 Task: Create a task  Integrate a new online platform for online tutoring services , assign it to team member softage.2@softage.net in the project AnchorTech and update the status of the task to  Off Track , set the priority of the task to Medium
Action: Mouse moved to (75, 53)
Screenshot: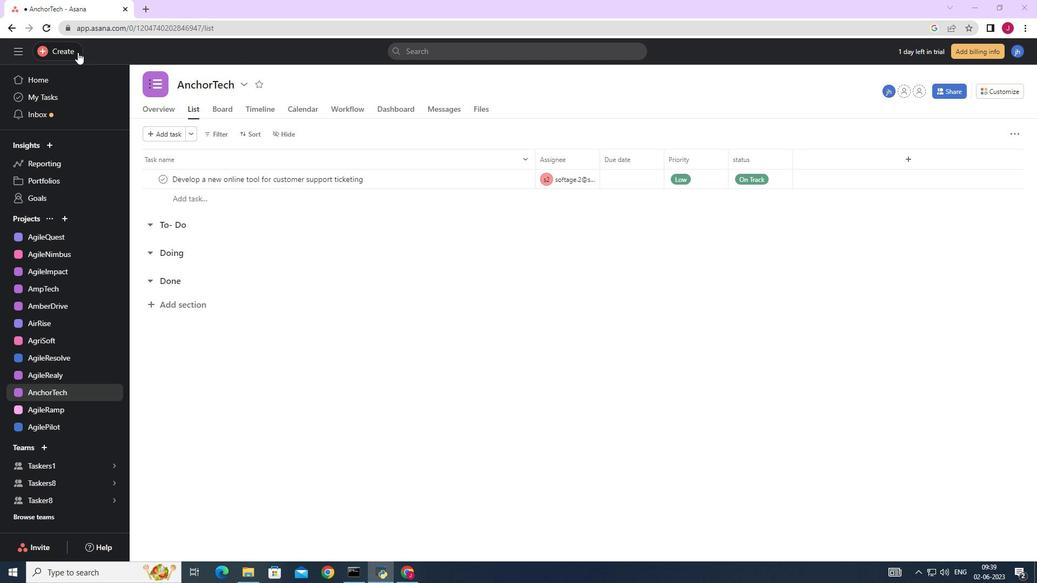 
Action: Mouse pressed left at (75, 53)
Screenshot: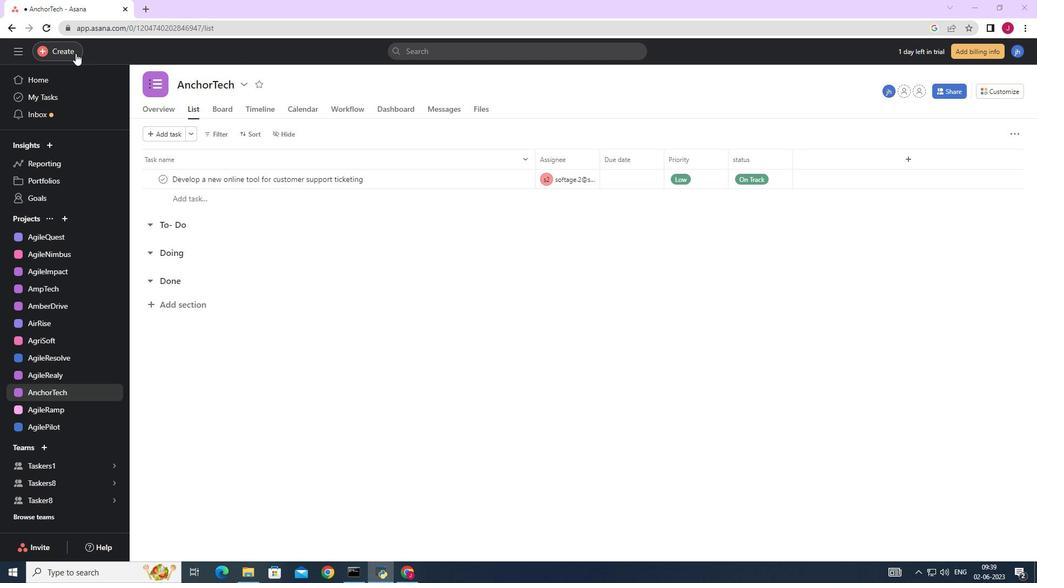 
Action: Mouse moved to (119, 54)
Screenshot: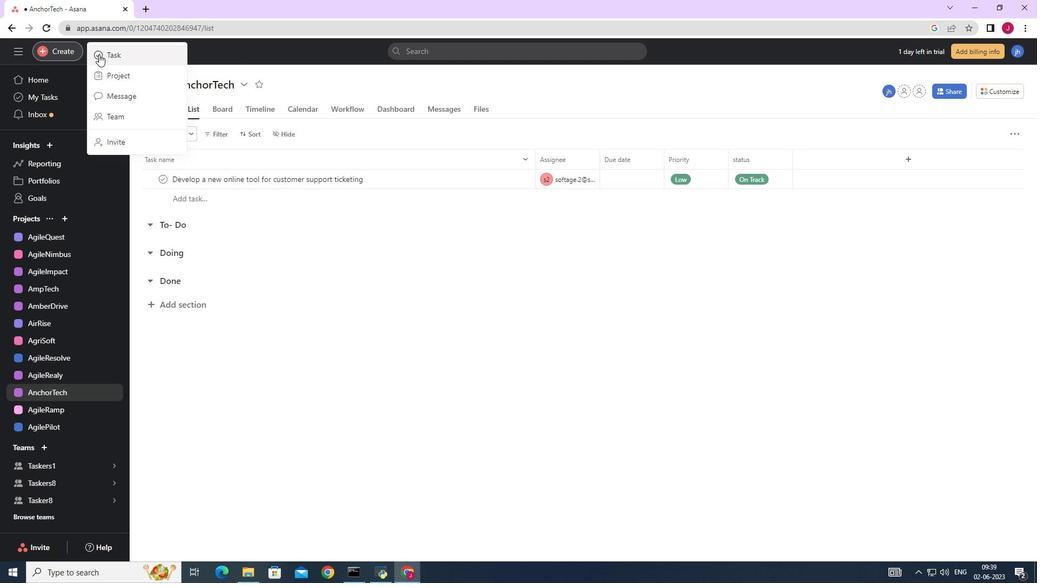 
Action: Mouse pressed left at (119, 54)
Screenshot: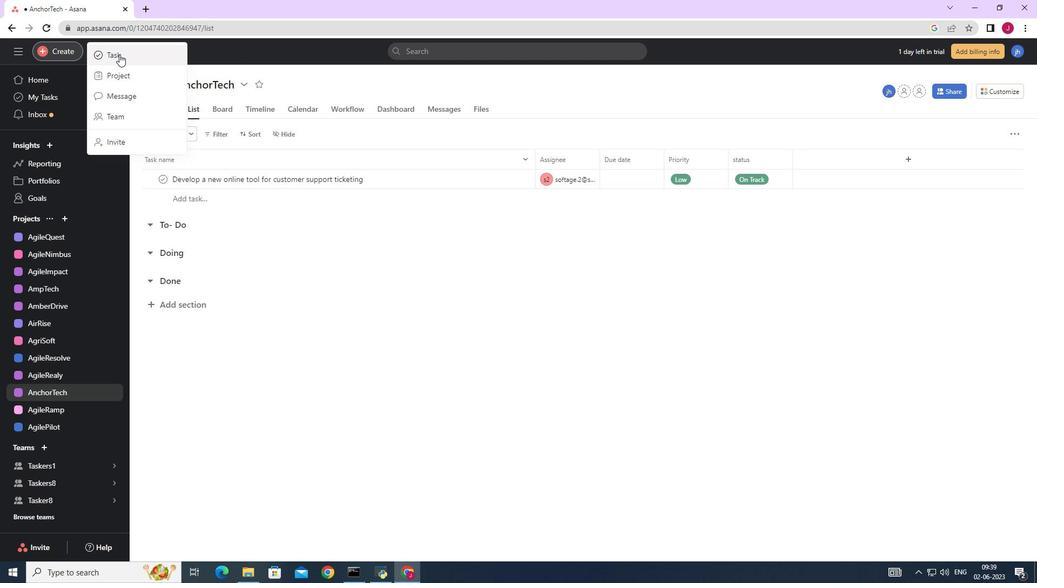 
Action: Mouse moved to (842, 359)
Screenshot: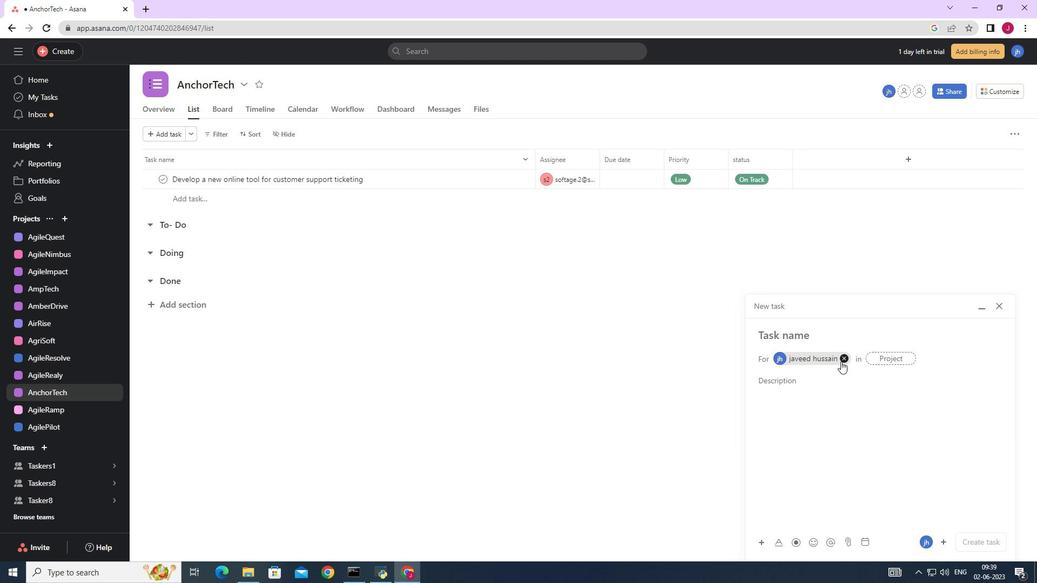 
Action: Mouse pressed left at (842, 359)
Screenshot: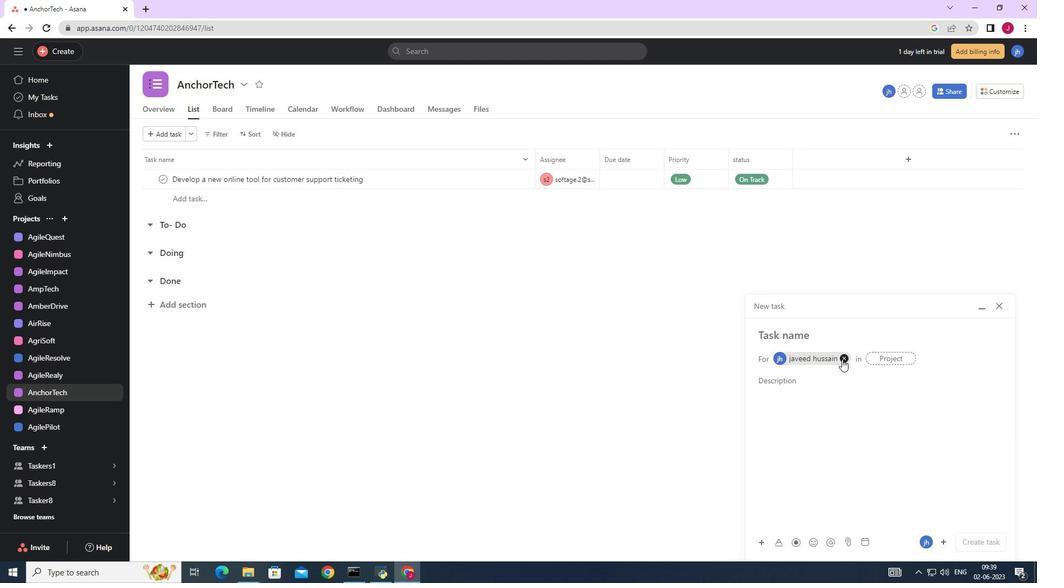 
Action: Mouse moved to (774, 333)
Screenshot: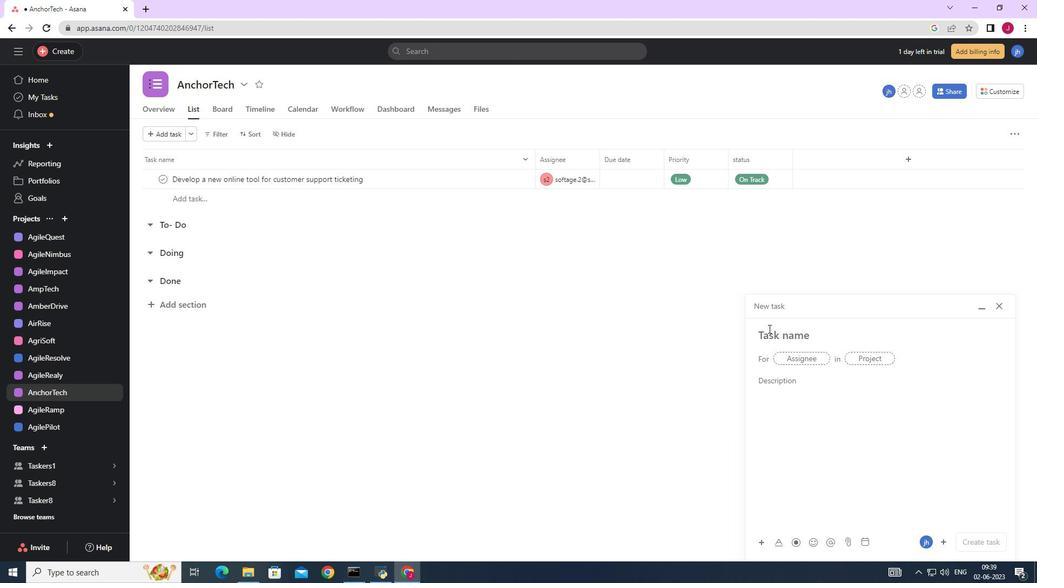 
Action: Mouse pressed left at (774, 333)
Screenshot: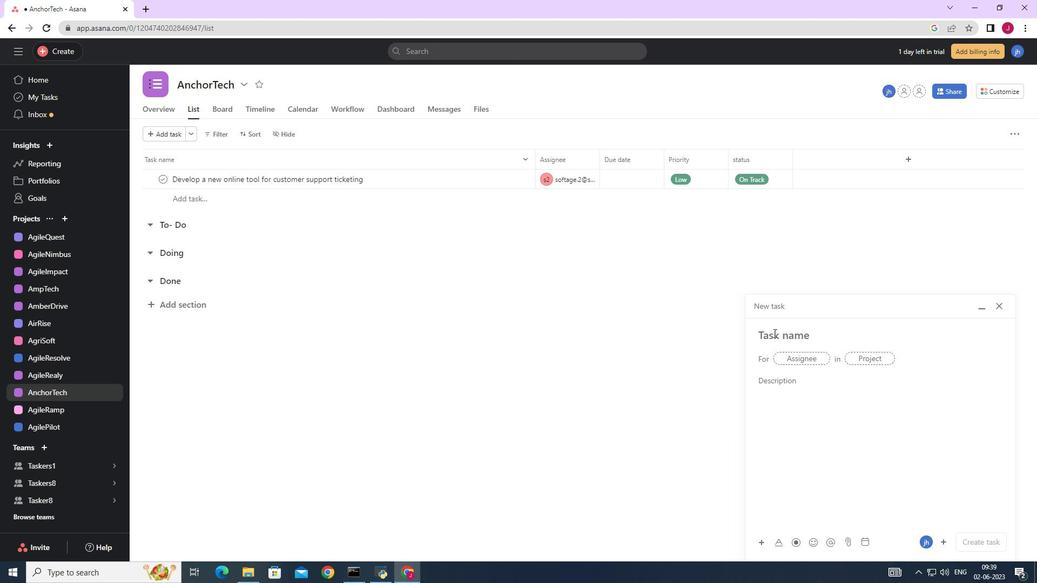 
Action: Key pressed <Key.caps_lock>I<Key.caps_lock>ntegradw<Key.backspace>e<Key.space><Key.backspace><Key.backspace><Key.backspace>te<Key.space>a<Key.space>new<Key.space>online<Key.space>platform<Key.space>for<Key.space>online<Key.space>tutoring<Key.space>servicess<Key.backspace><Key.space>
Screenshot: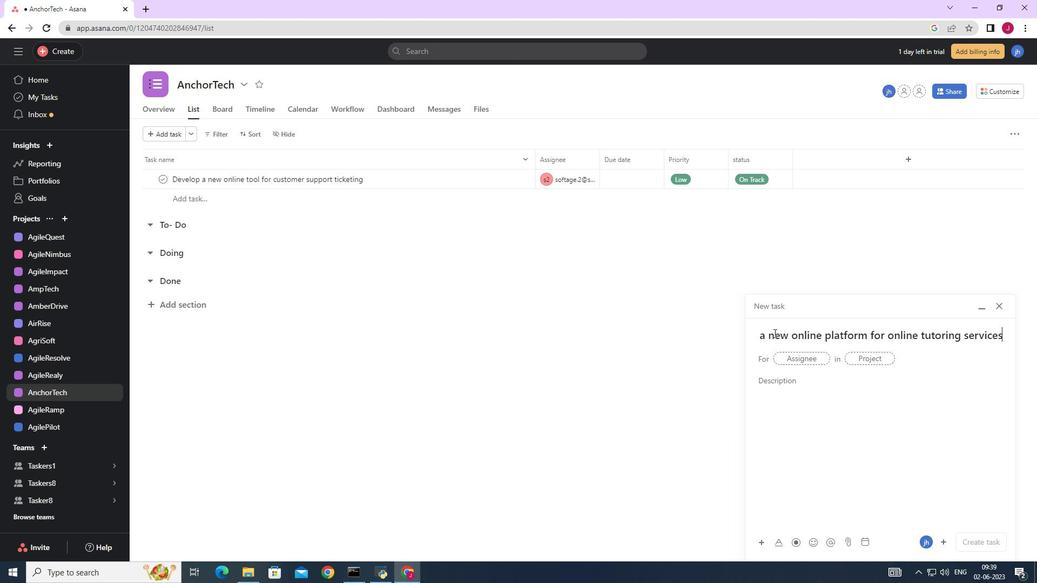 
Action: Mouse moved to (807, 359)
Screenshot: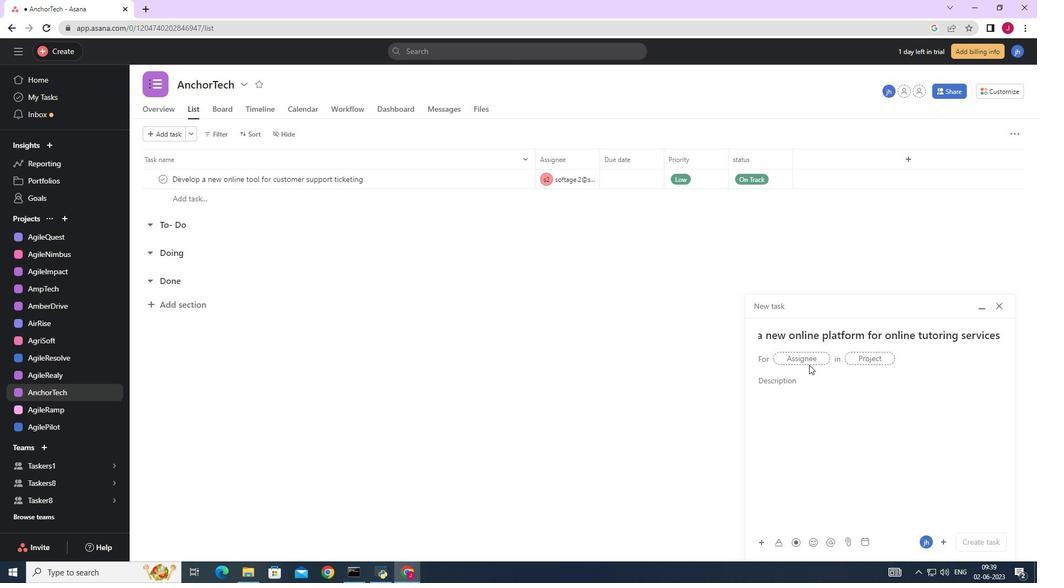 
Action: Mouse pressed left at (807, 359)
Screenshot: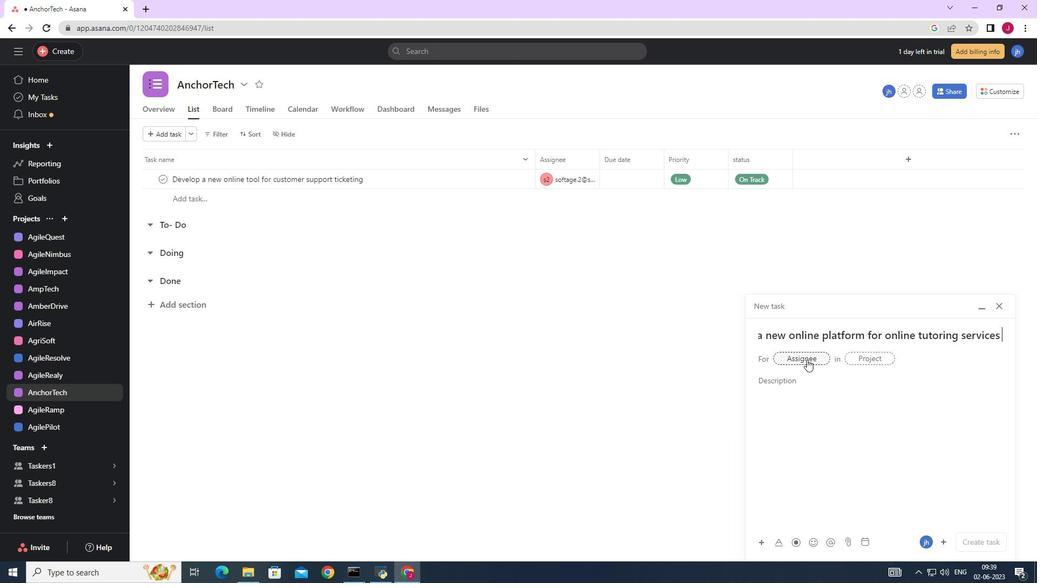 
Action: Key pressed softage.2
Screenshot: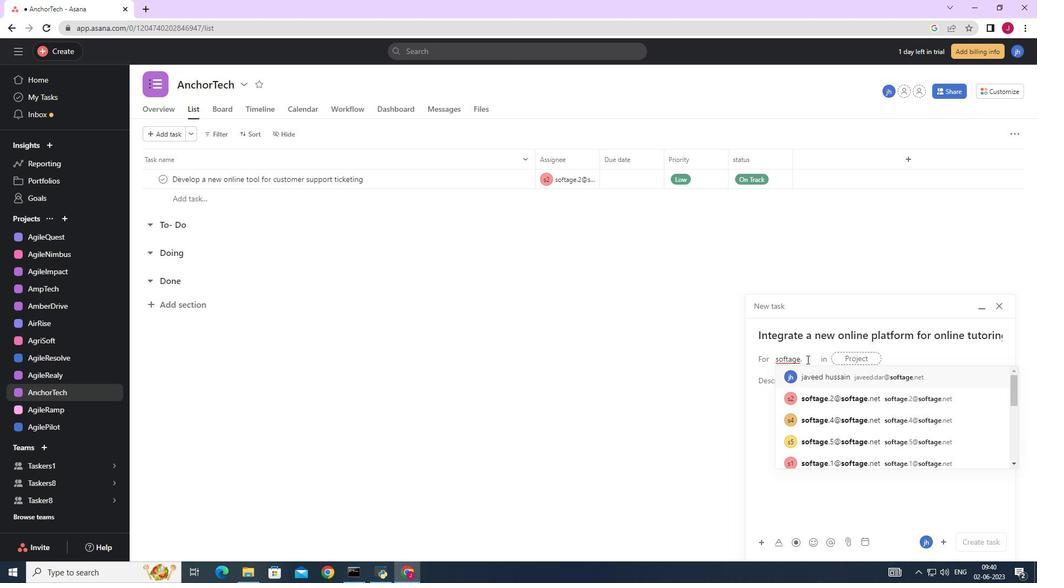 
Action: Mouse moved to (817, 372)
Screenshot: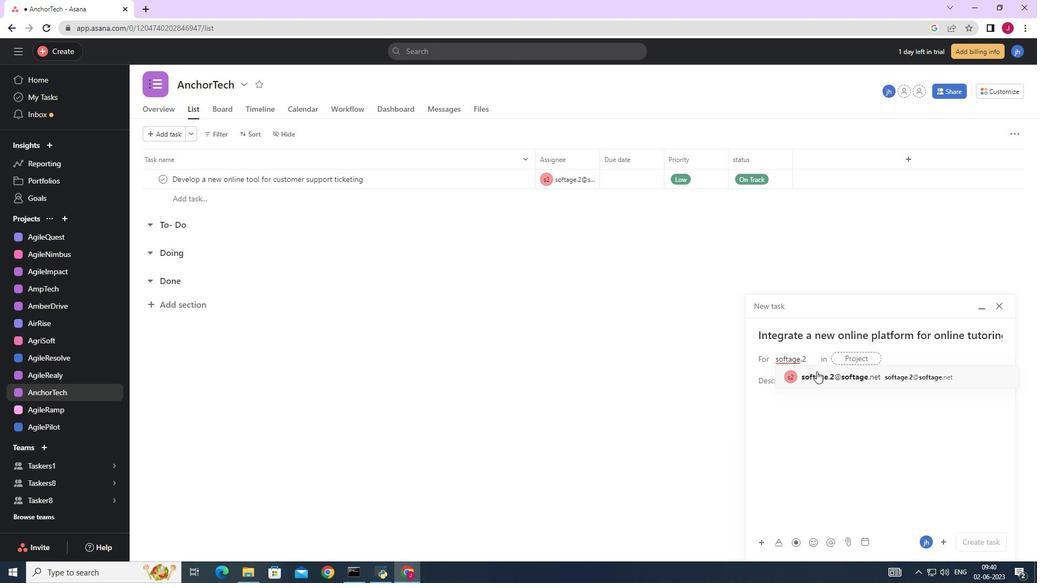 
Action: Mouse pressed left at (817, 372)
Screenshot: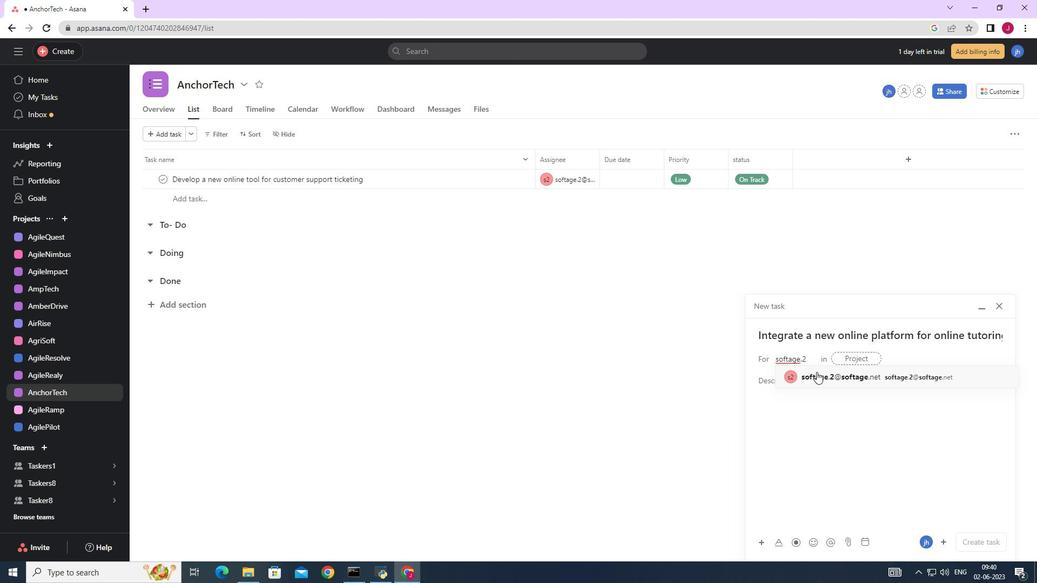 
Action: Mouse moved to (696, 373)
Screenshot: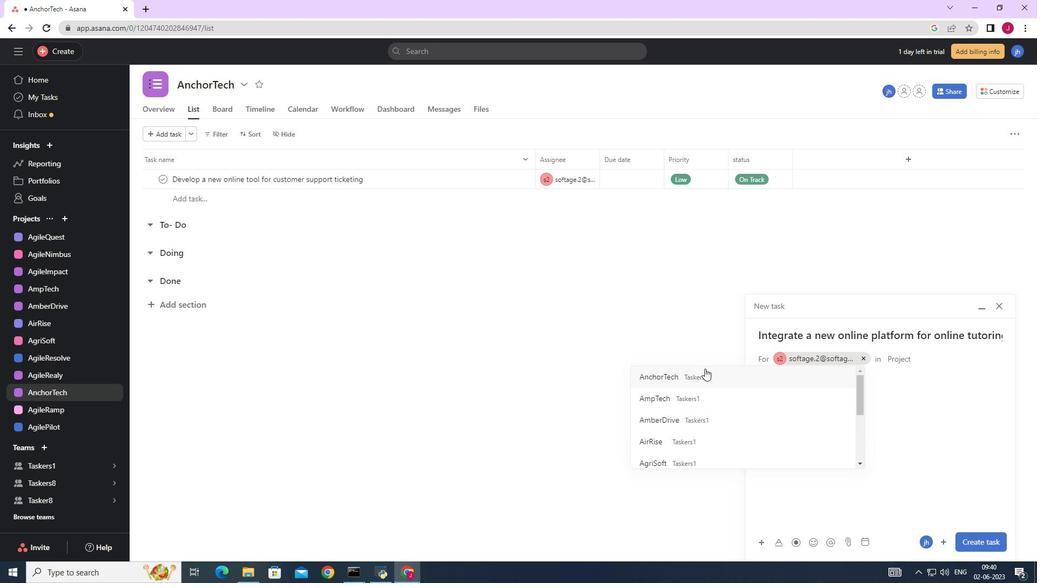 
Action: Mouse pressed left at (696, 373)
Screenshot: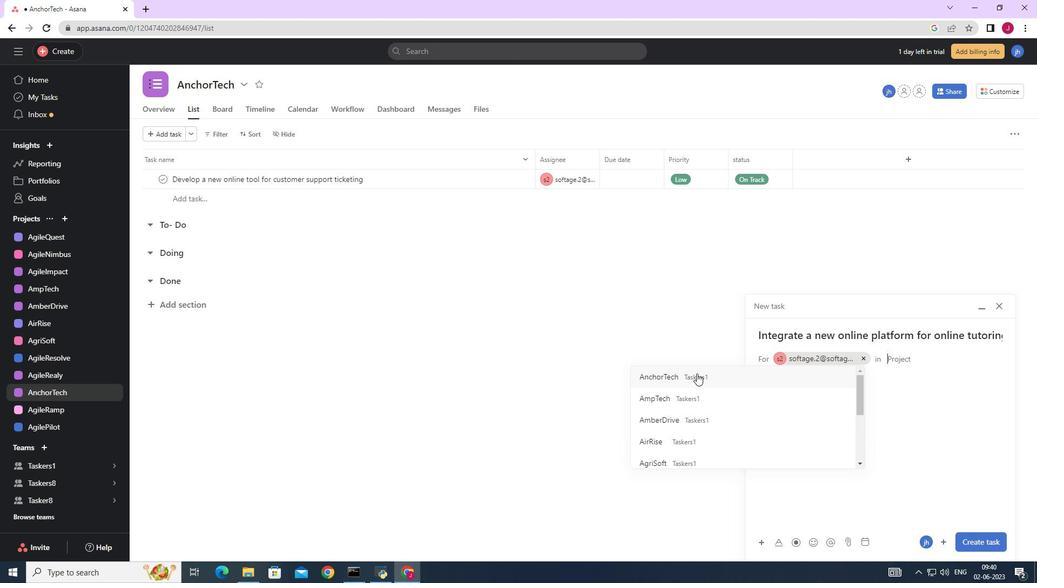 
Action: Mouse moved to (799, 386)
Screenshot: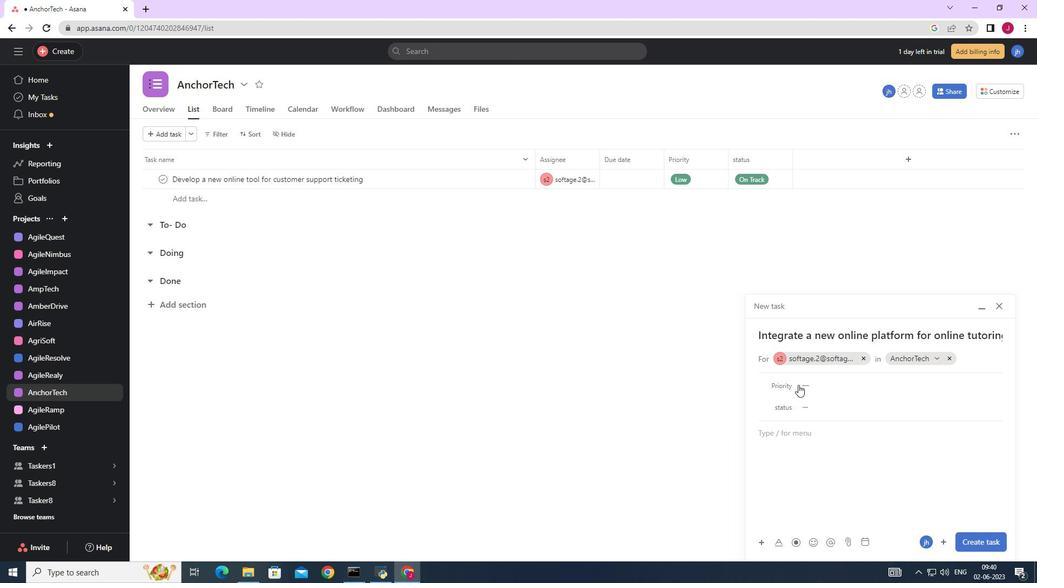 
Action: Mouse pressed left at (799, 386)
Screenshot: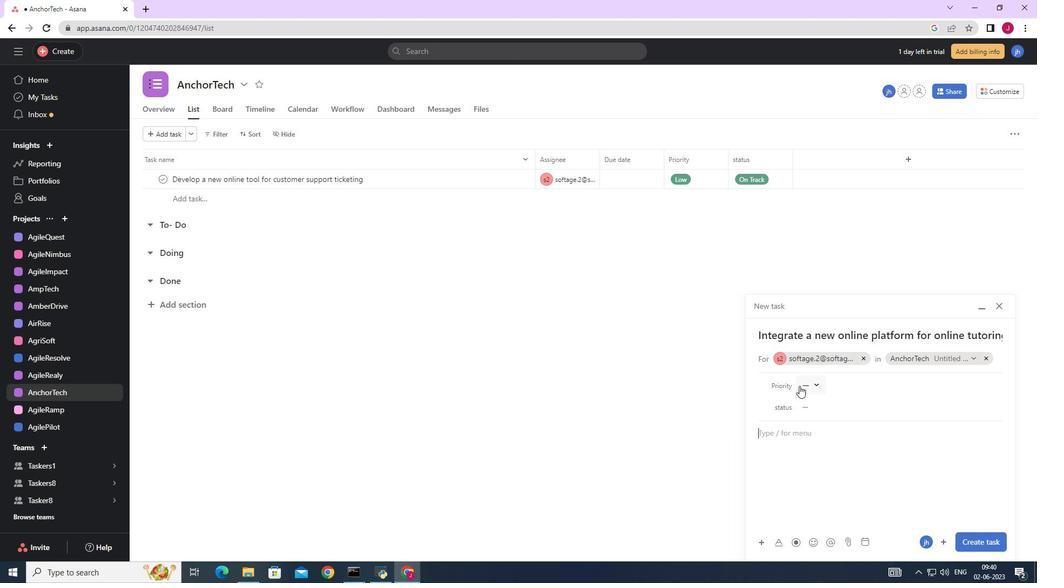 
Action: Mouse moved to (835, 444)
Screenshot: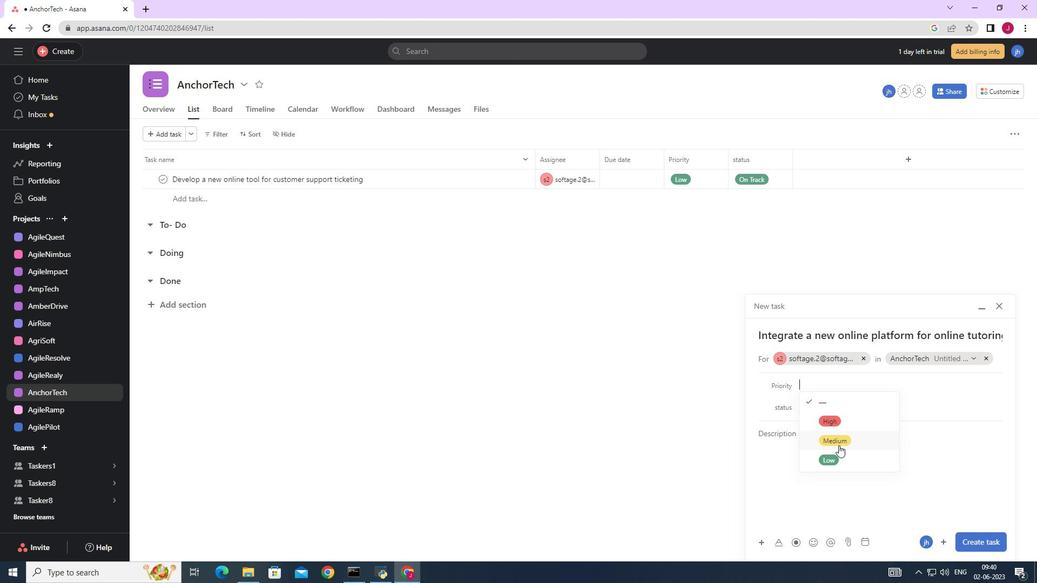 
Action: Mouse pressed left at (835, 444)
Screenshot: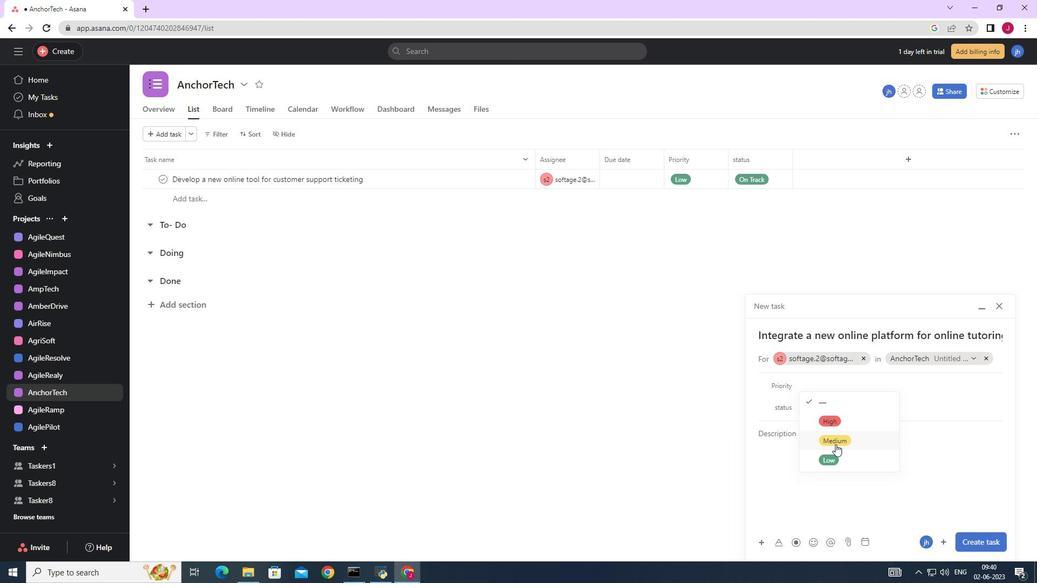 
Action: Mouse moved to (820, 406)
Screenshot: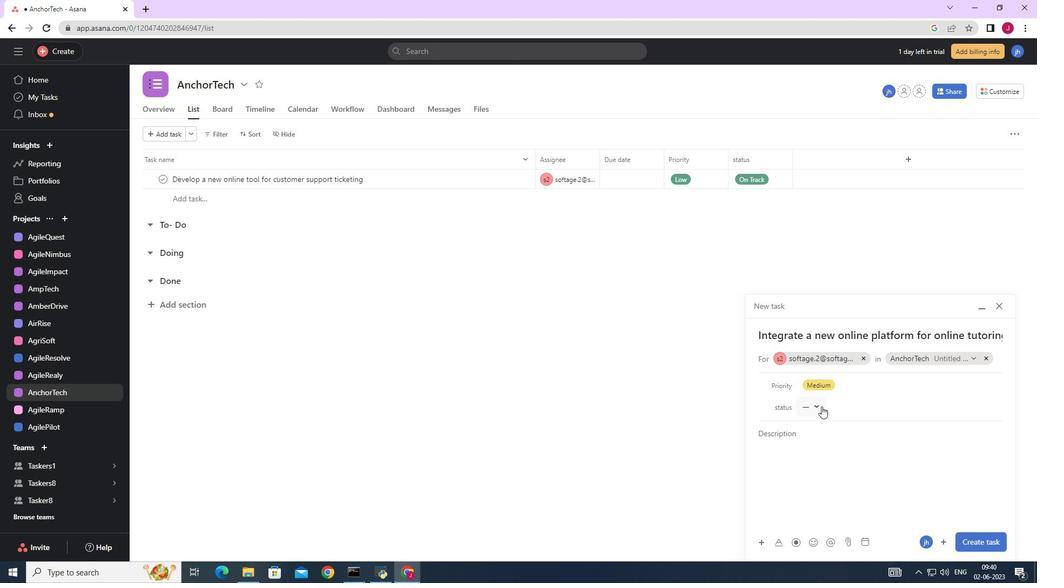 
Action: Mouse pressed left at (820, 406)
Screenshot: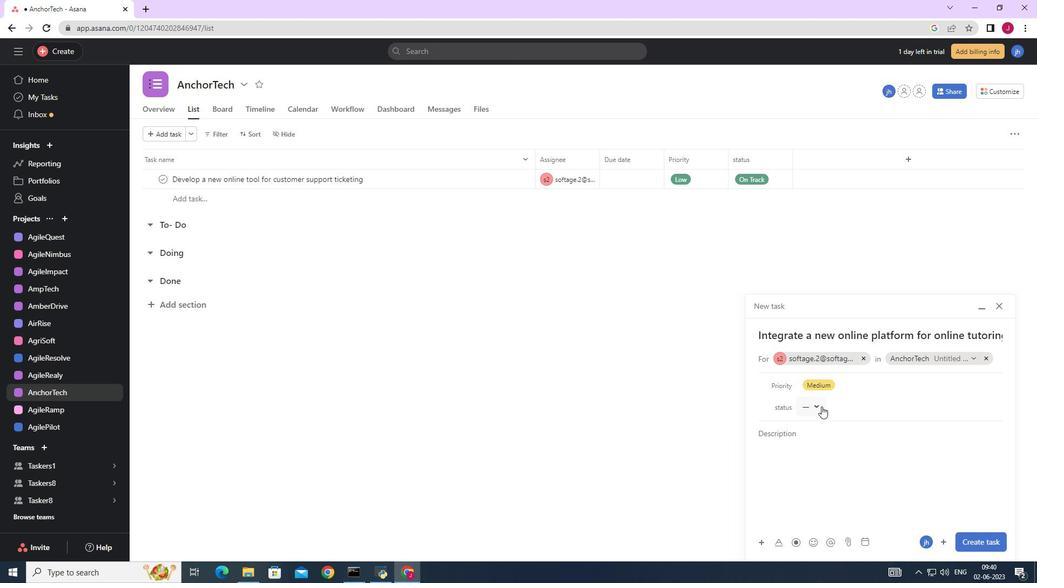 
Action: Mouse moved to (835, 460)
Screenshot: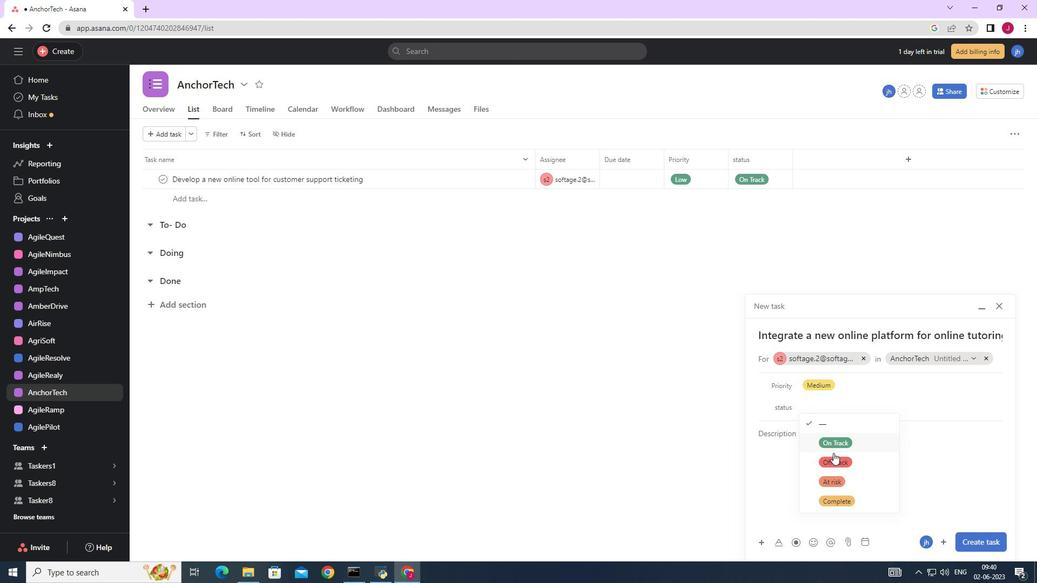 
Action: Mouse pressed left at (835, 460)
Screenshot: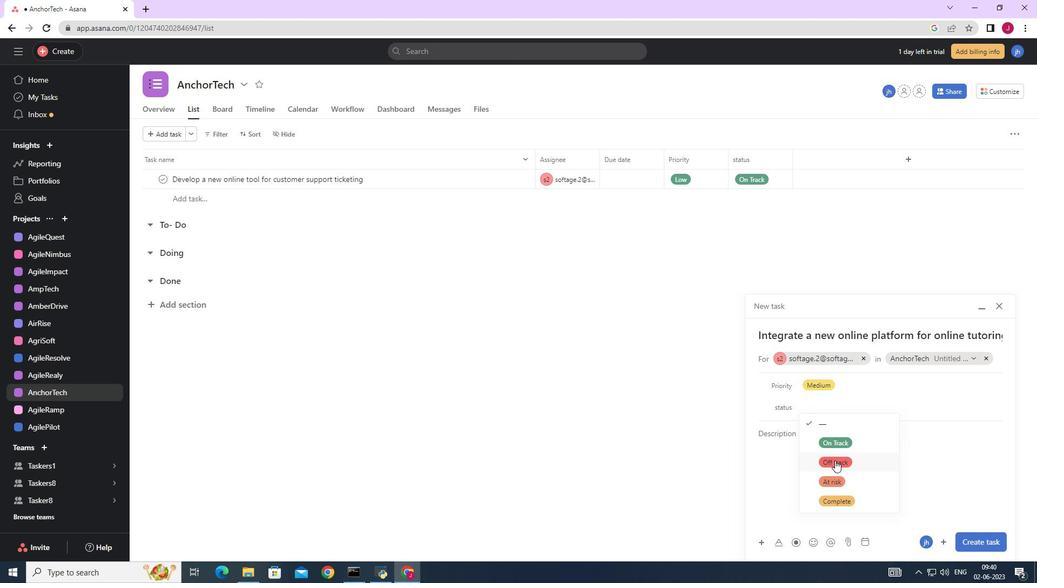 
Action: Mouse moved to (972, 543)
Screenshot: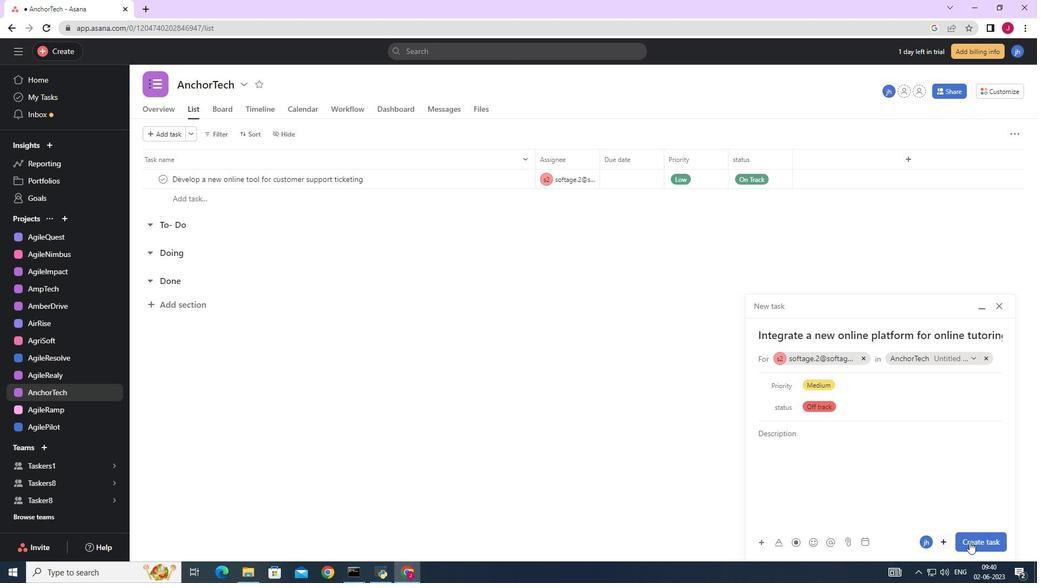 
Action: Mouse pressed left at (972, 543)
Screenshot: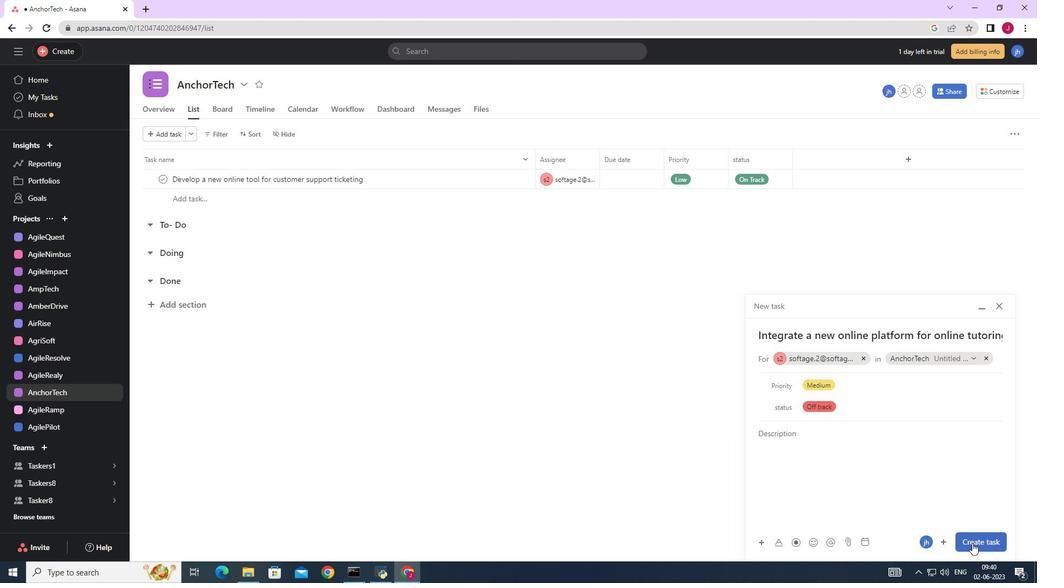 
